 Task: Create in the project AgileCircle and in the Backlog issue 'Implement a new cloud-based human resource information system for a company with advanced employee self-service and benefits management features' a child issue 'Kubernetes cluster node and pod monitoring and optimization', and assign it to team member softage.1@softage.net. Create in the project AgileCircle and in the Backlog issue 'Integrate a new chatbot feature into an existing customer service portal to enhance customer support and response time' a child issue 'Integration with health information systems', and assign it to team member softage.2@softage.net
Action: Mouse moved to (221, 66)
Screenshot: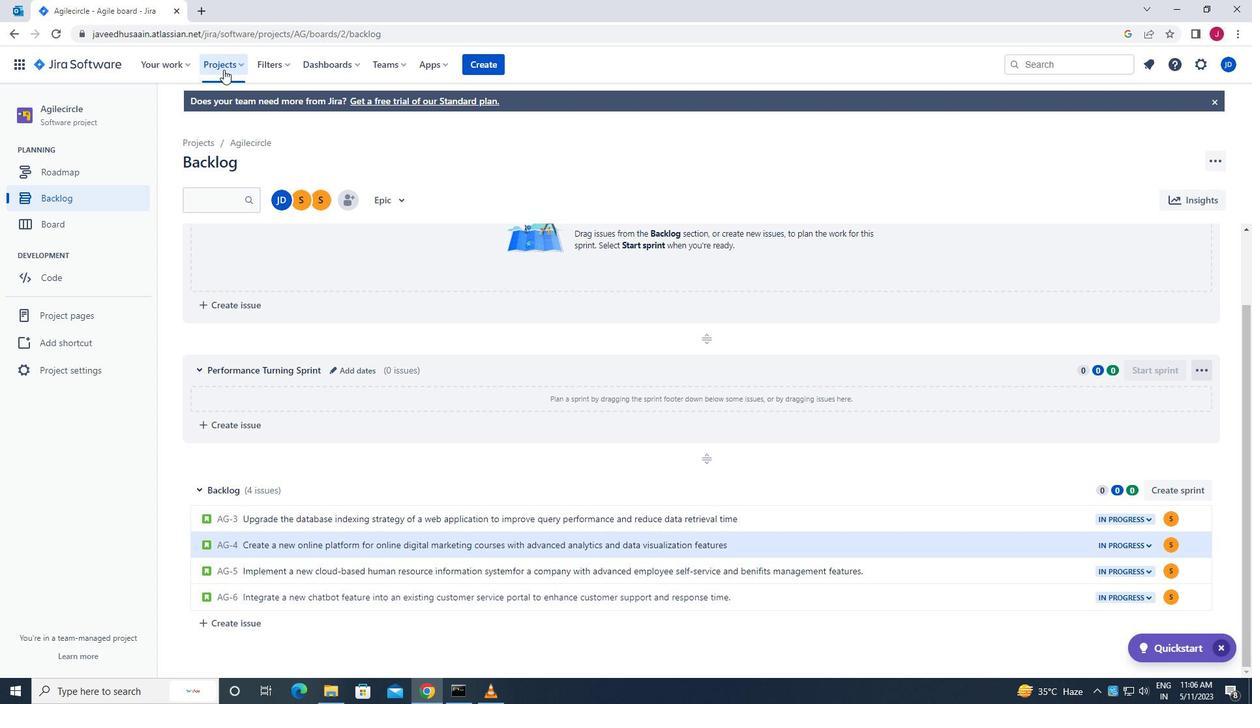 
Action: Mouse pressed left at (221, 66)
Screenshot: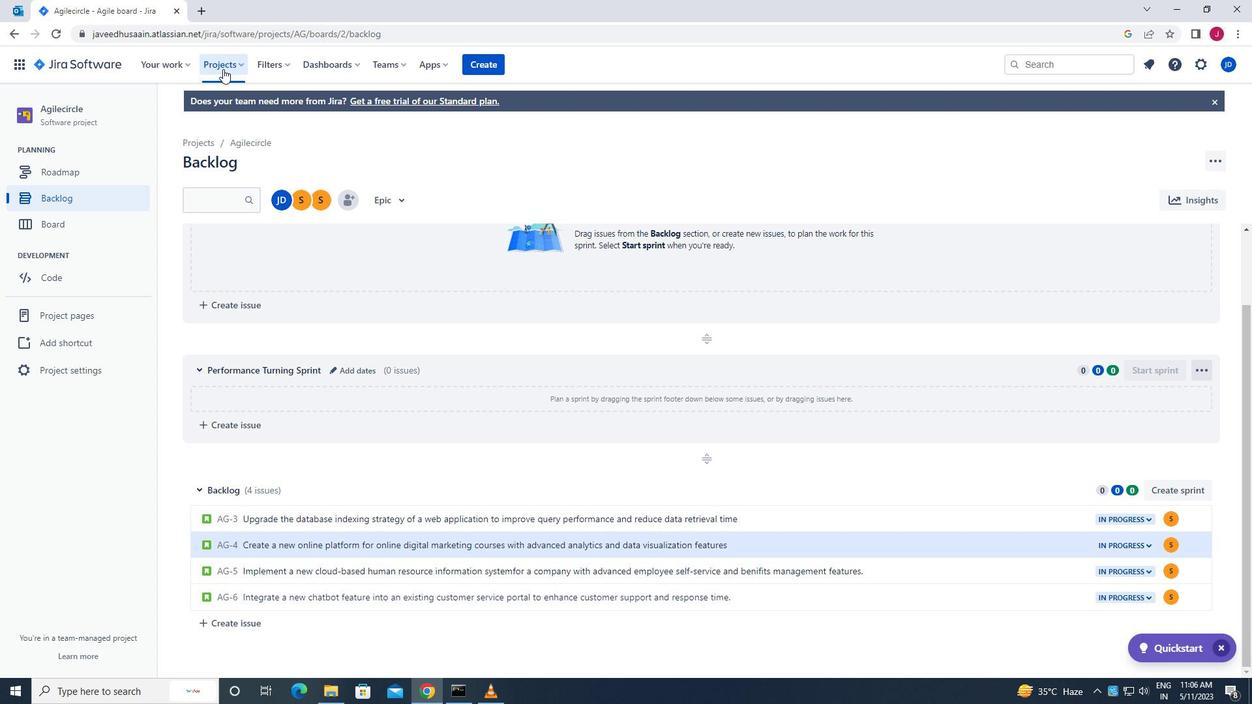 
Action: Mouse moved to (255, 122)
Screenshot: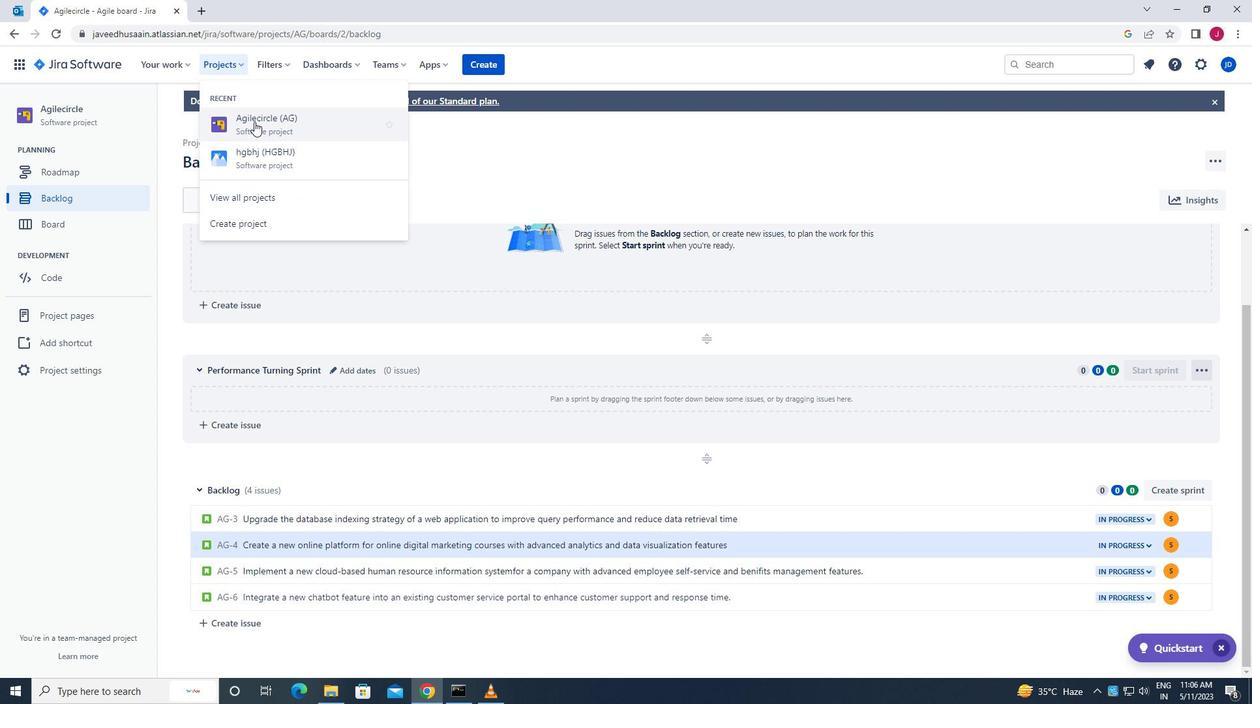 
Action: Mouse pressed left at (255, 122)
Screenshot: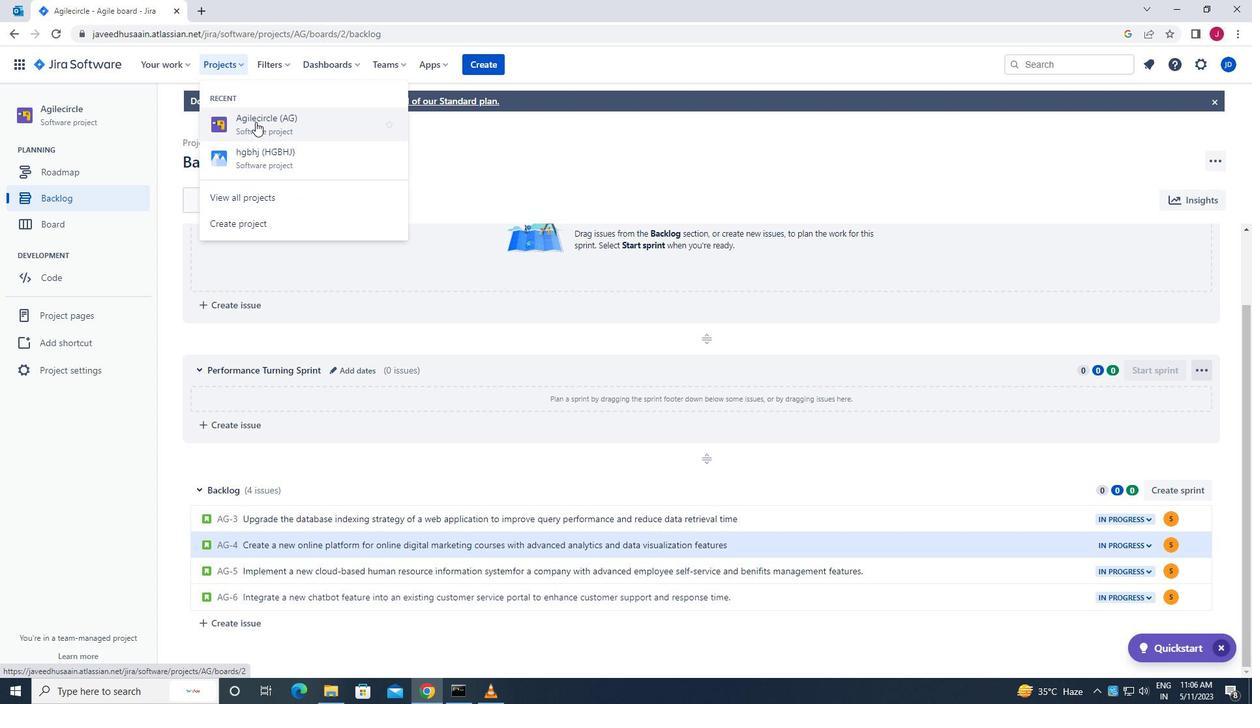 
Action: Mouse moved to (117, 201)
Screenshot: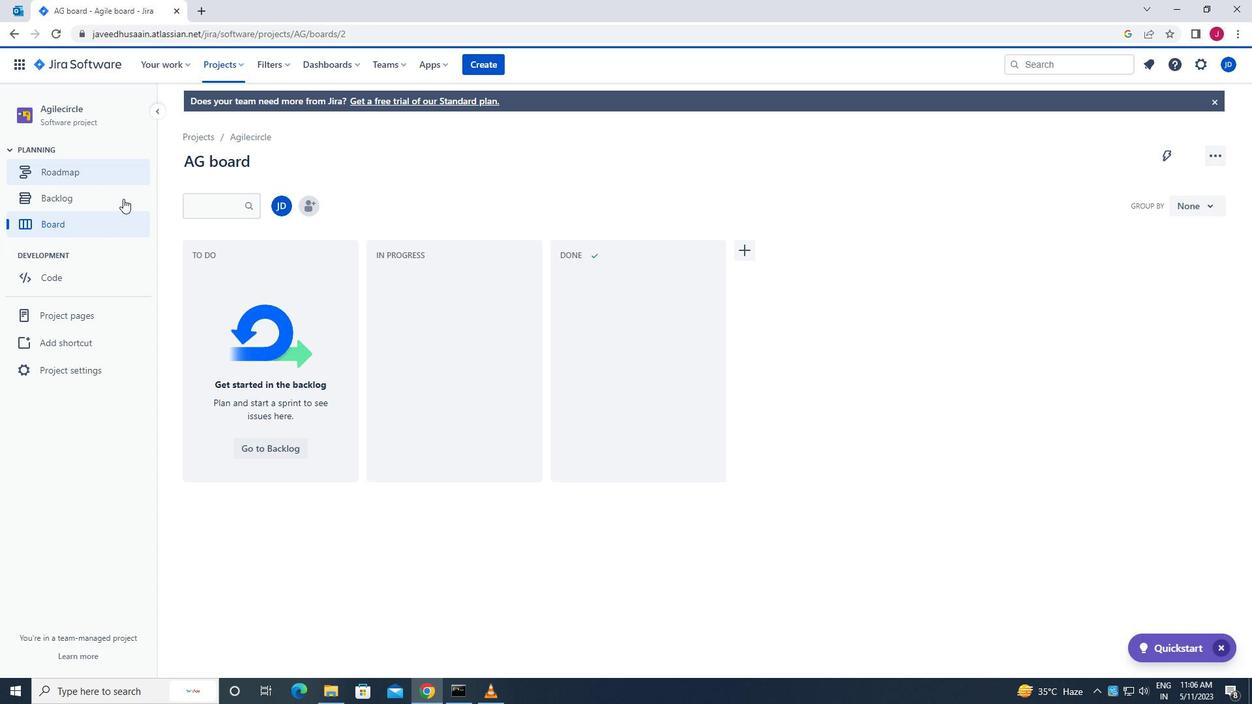 
Action: Mouse pressed left at (117, 201)
Screenshot: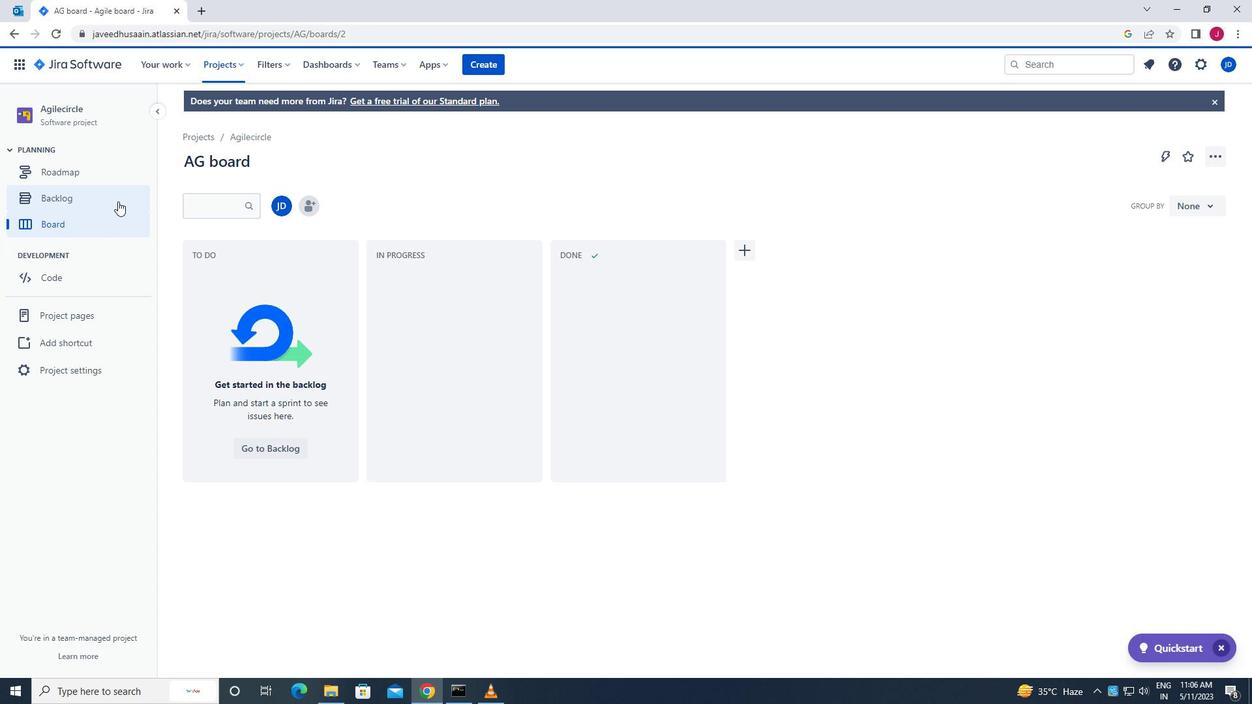 
Action: Mouse moved to (532, 427)
Screenshot: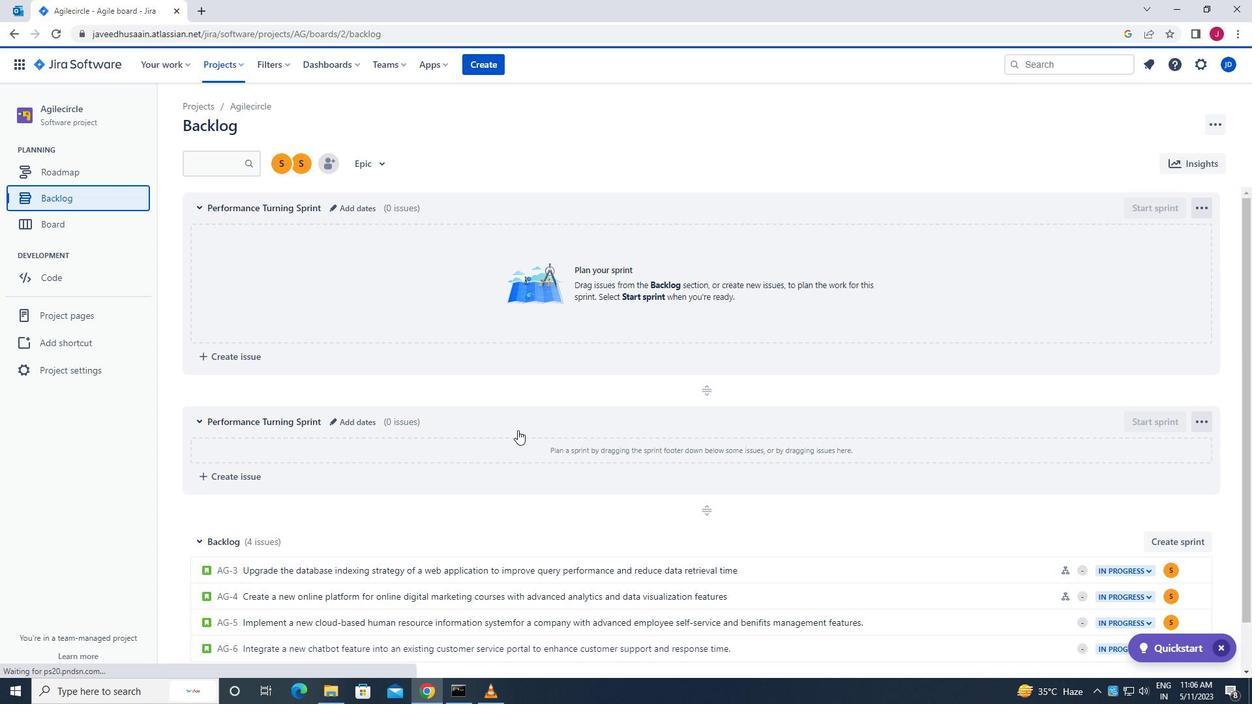 
Action: Mouse scrolled (532, 426) with delta (0, 0)
Screenshot: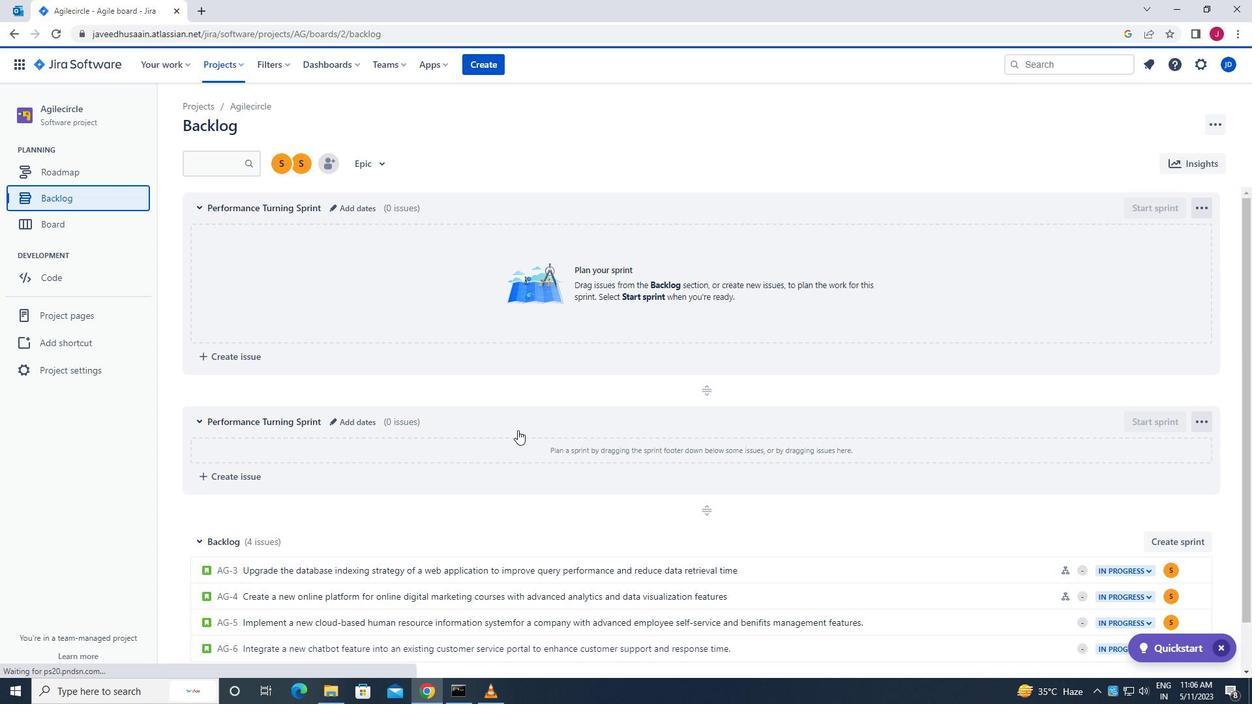 
Action: Mouse scrolled (532, 426) with delta (0, 0)
Screenshot: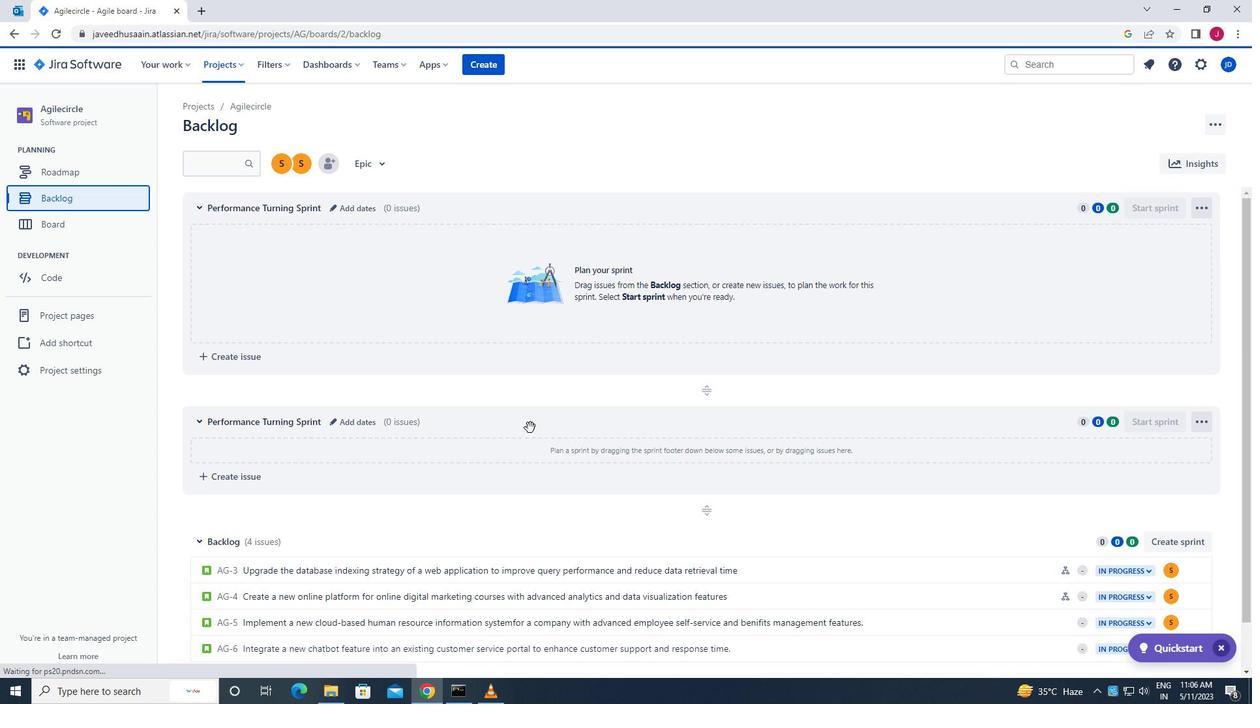 
Action: Mouse scrolled (532, 426) with delta (0, 0)
Screenshot: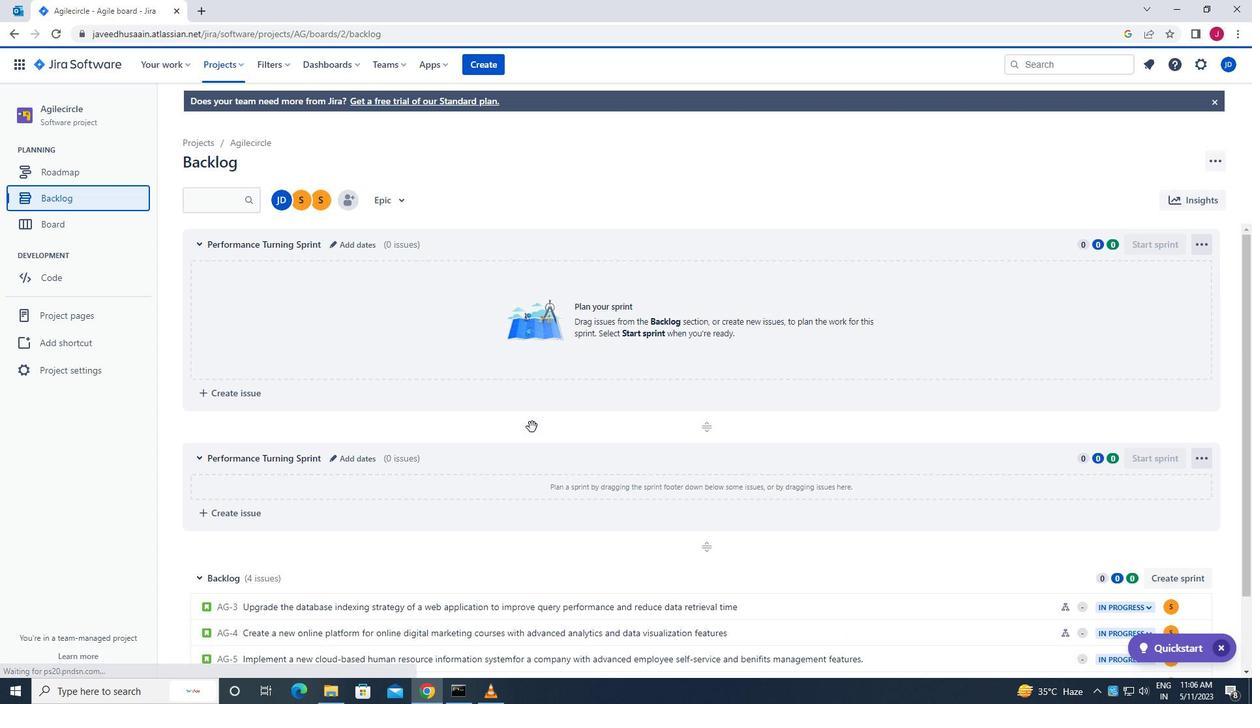 
Action: Mouse scrolled (532, 426) with delta (0, 0)
Screenshot: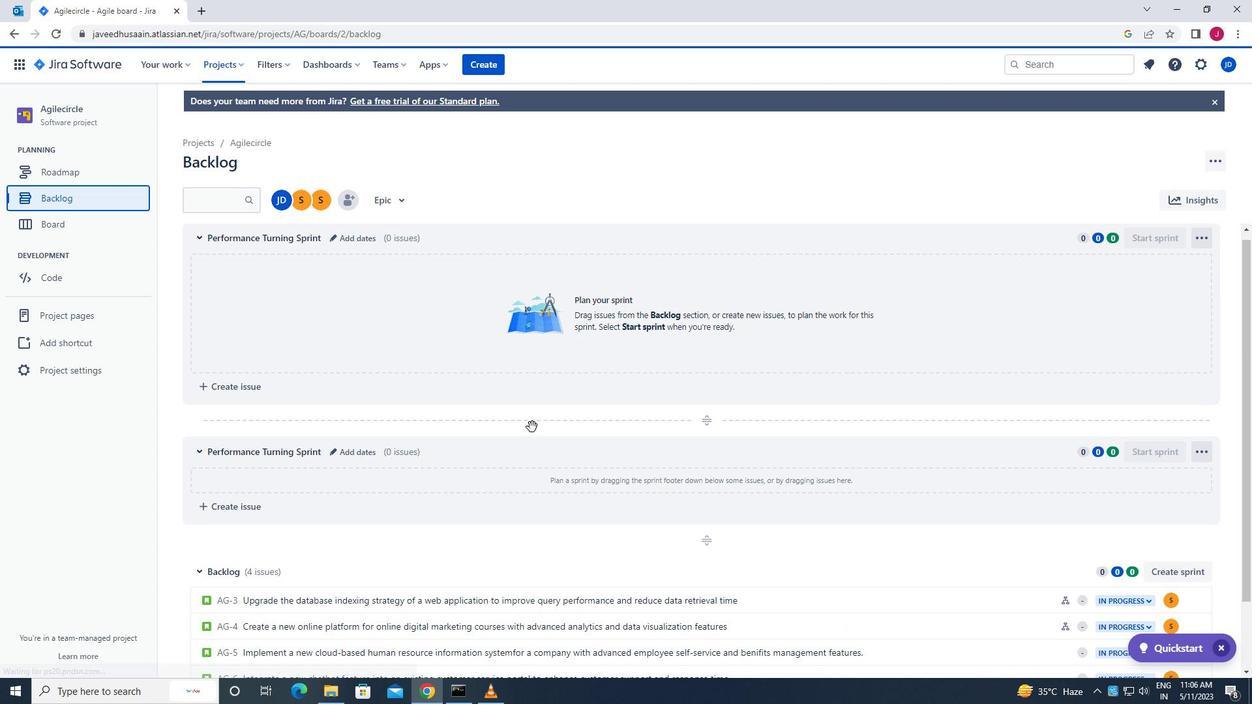 
Action: Mouse scrolled (532, 426) with delta (0, 0)
Screenshot: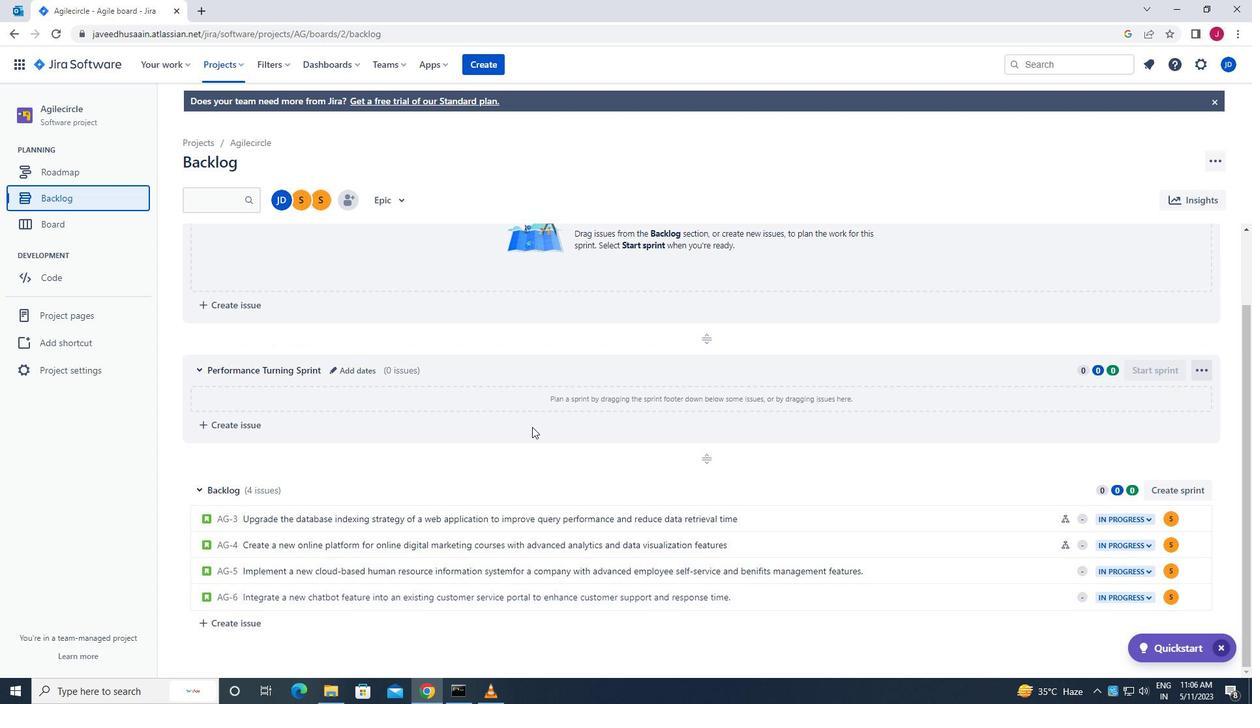 
Action: Mouse scrolled (532, 426) with delta (0, 0)
Screenshot: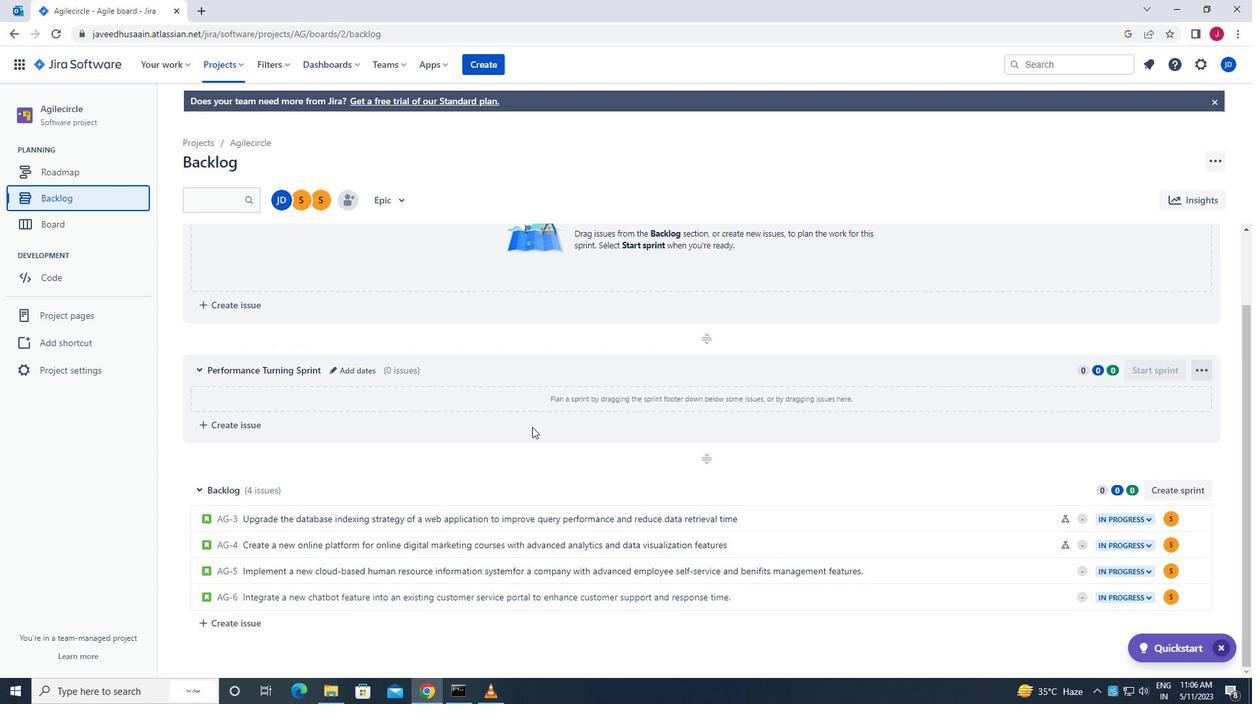 
Action: Mouse moved to (960, 572)
Screenshot: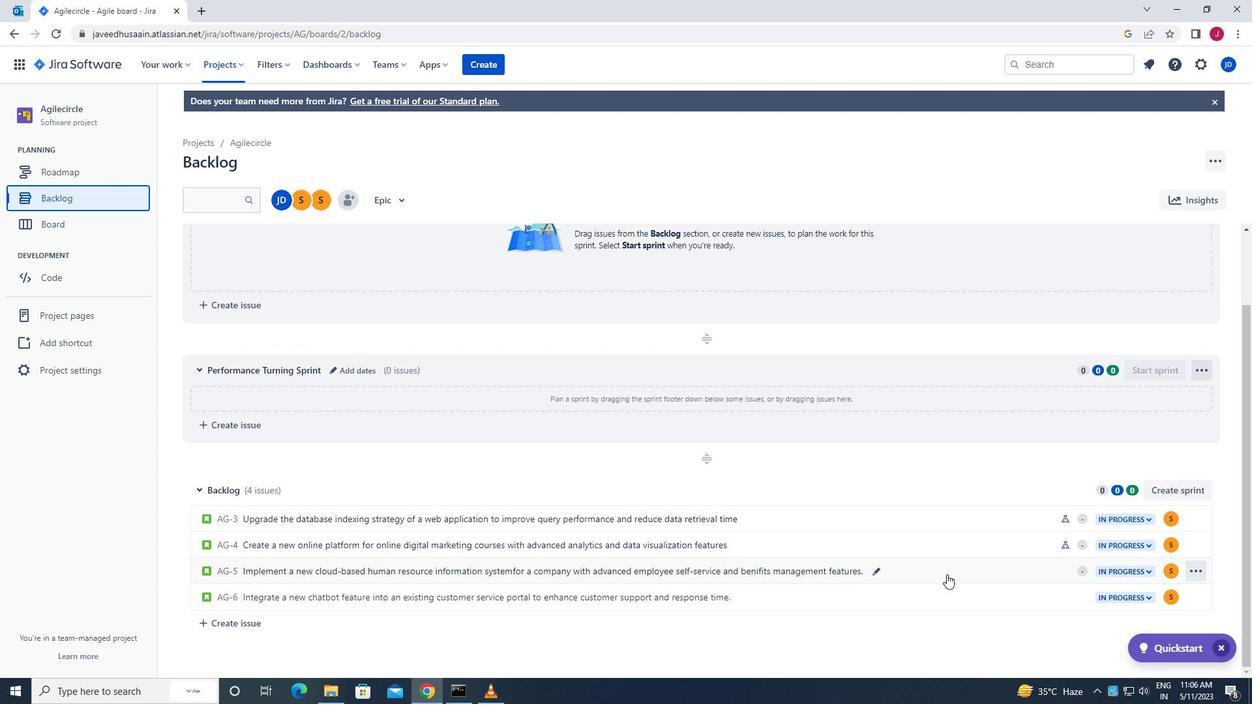 
Action: Mouse pressed left at (960, 572)
Screenshot: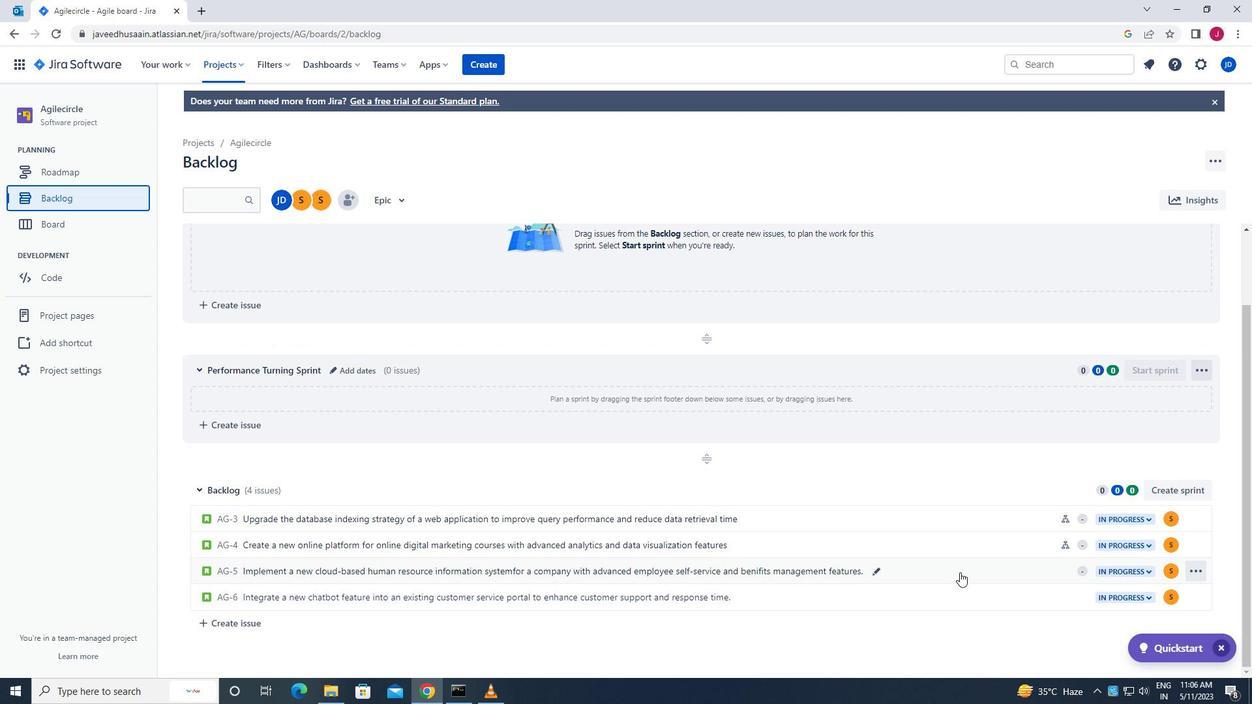 
Action: Mouse moved to (1019, 375)
Screenshot: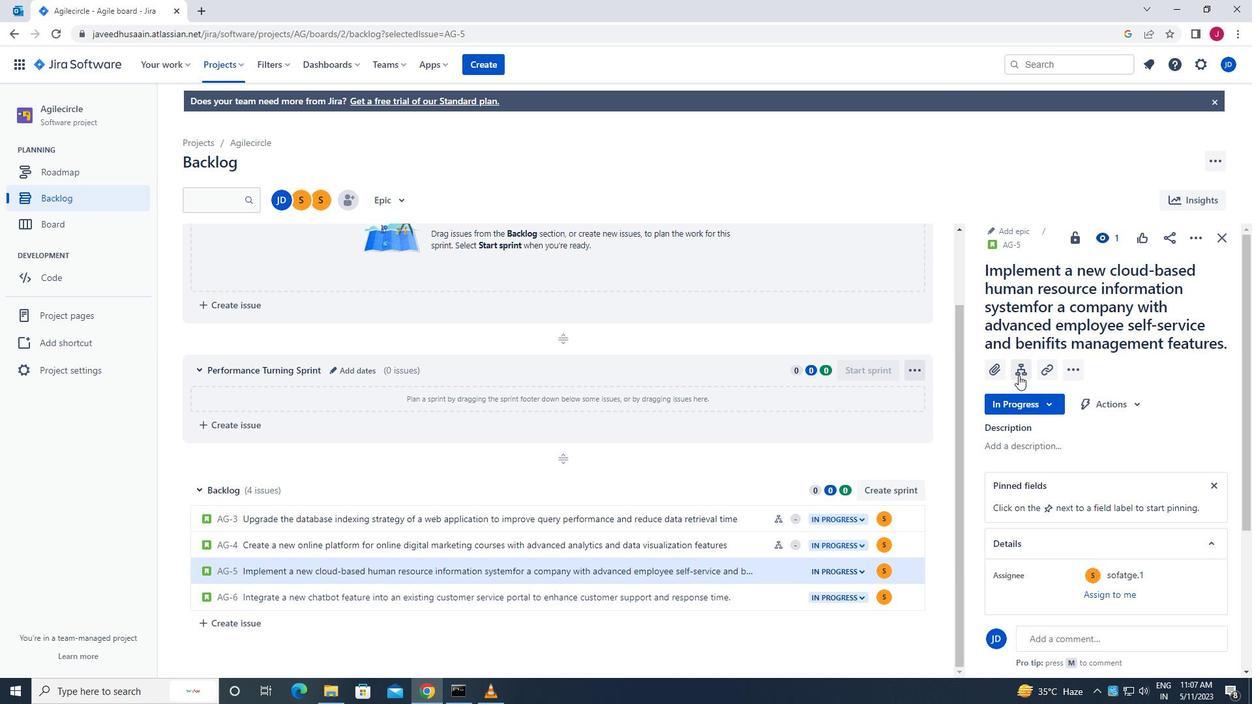 
Action: Mouse pressed left at (1019, 375)
Screenshot: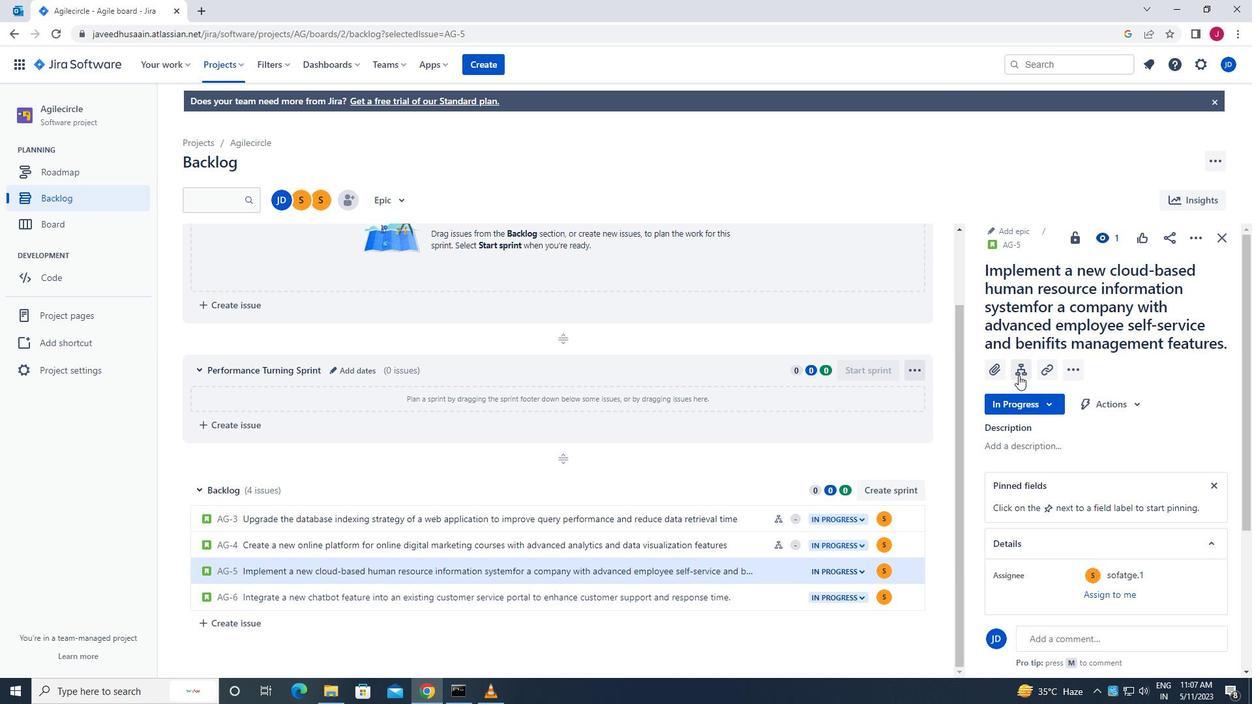 
Action: Mouse moved to (1025, 437)
Screenshot: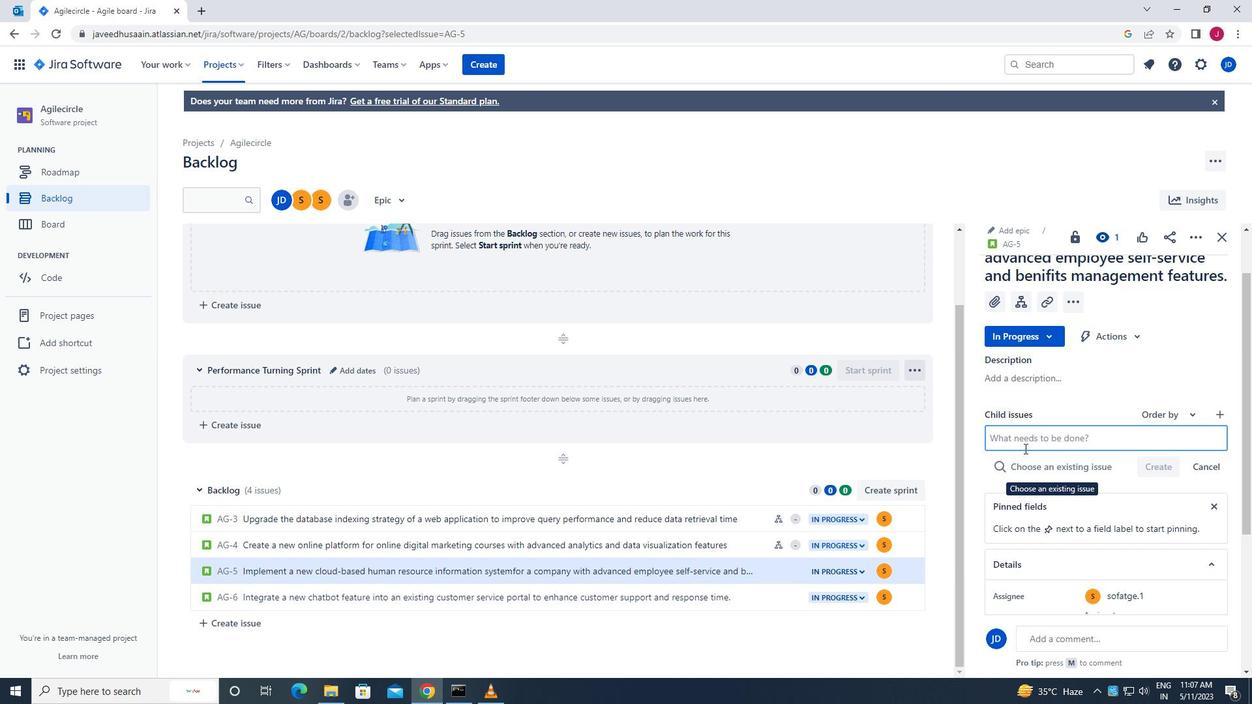 
Action: Mouse pressed left at (1025, 437)
Screenshot: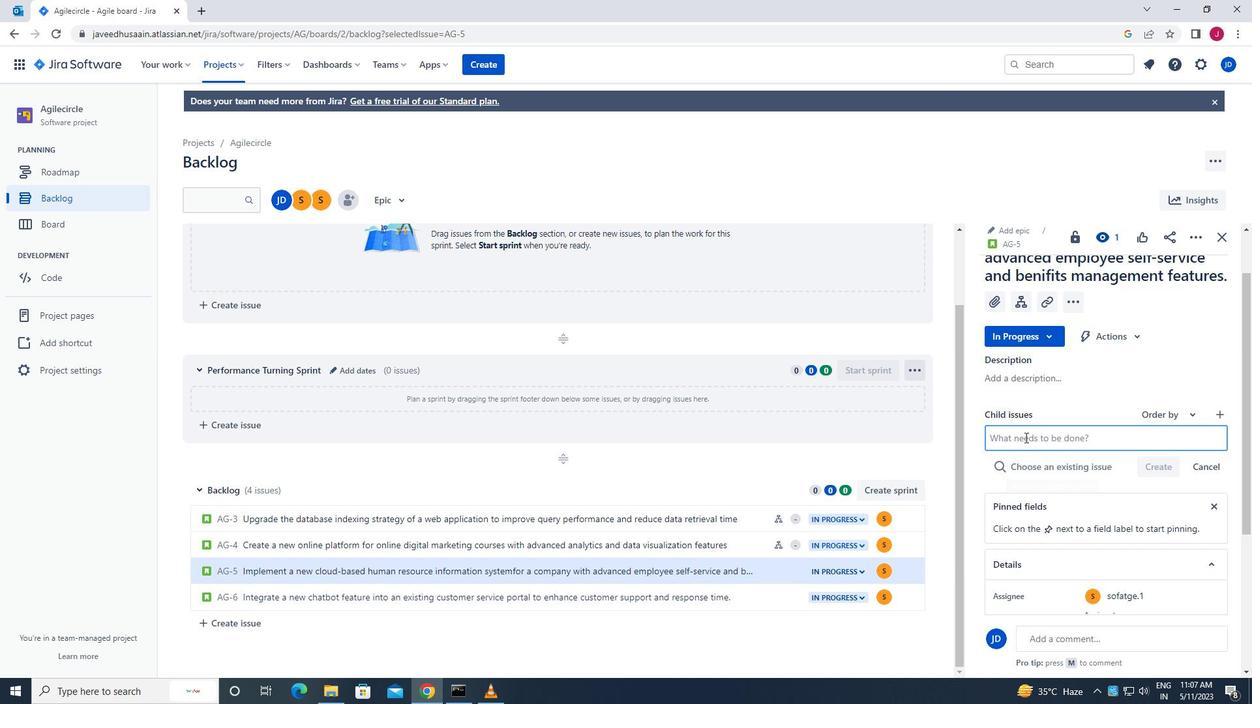 
Action: Key pressed <Key.caps_lock>k<Key.backspace><Key.caps_lock>k<Key.caps_lock>ubernetes<Key.space>cli<Key.backspace>uster<Key.space>node<Key.space>and<Key.space>pod<Key.space>monitoring<Key.space>and<Key.space>optimization<Key.enter>
Screenshot: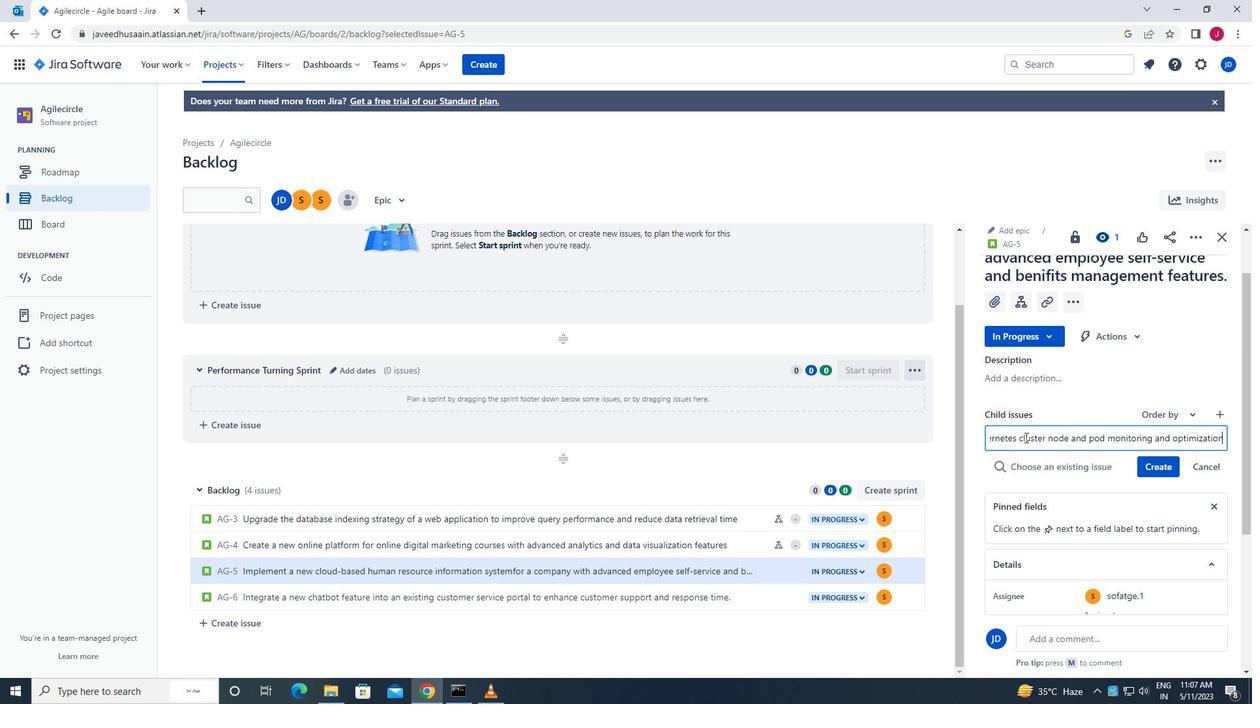 
Action: Mouse moved to (1170, 444)
Screenshot: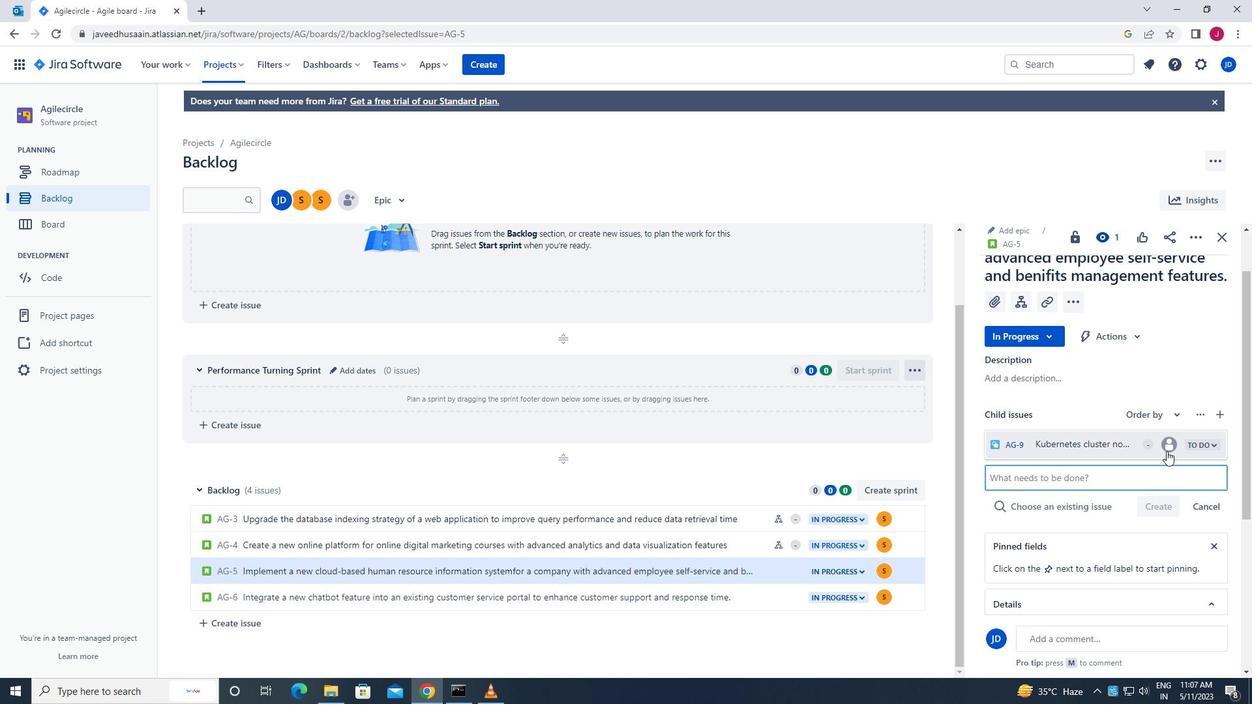 
Action: Mouse pressed left at (1170, 444)
Screenshot: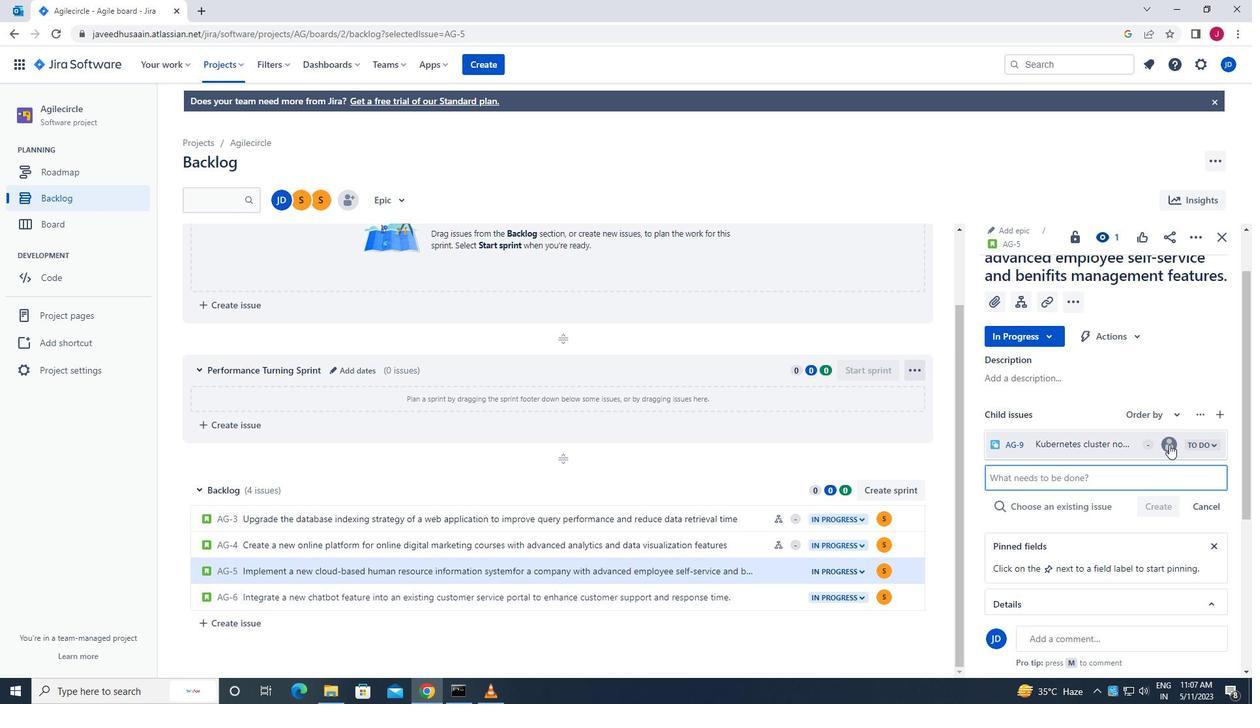 
Action: Mouse moved to (1046, 482)
Screenshot: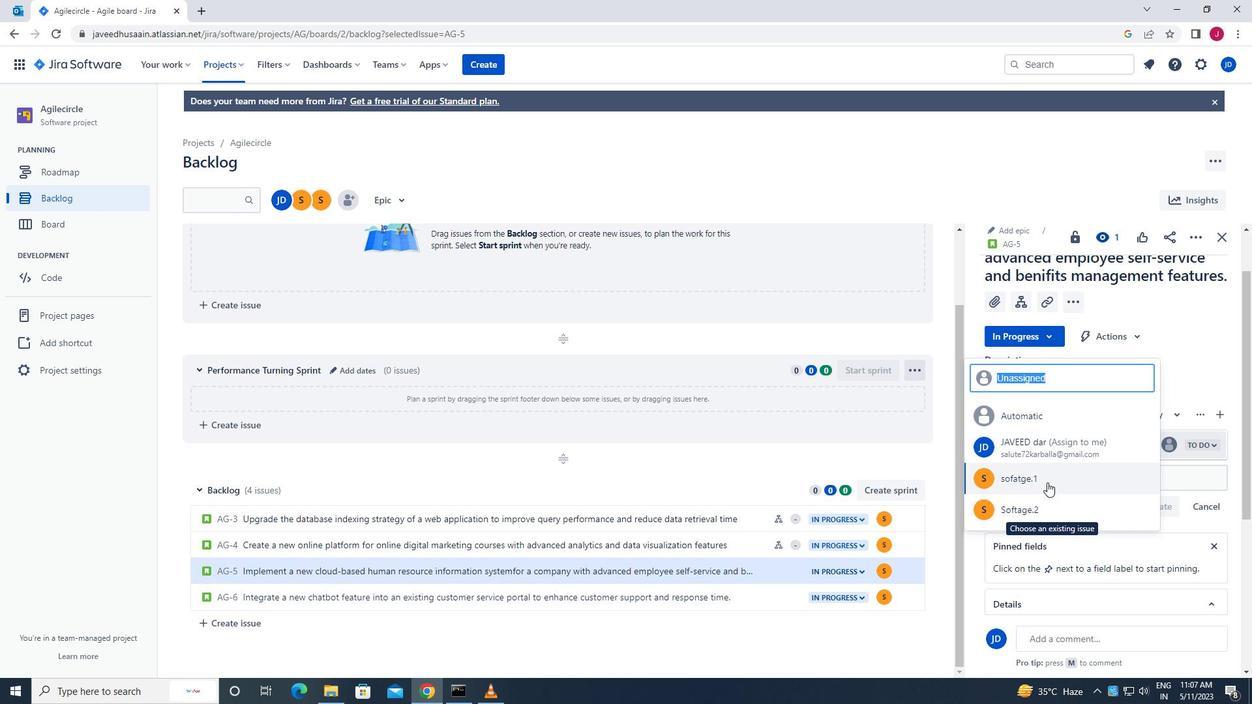 
Action: Mouse pressed left at (1046, 482)
Screenshot: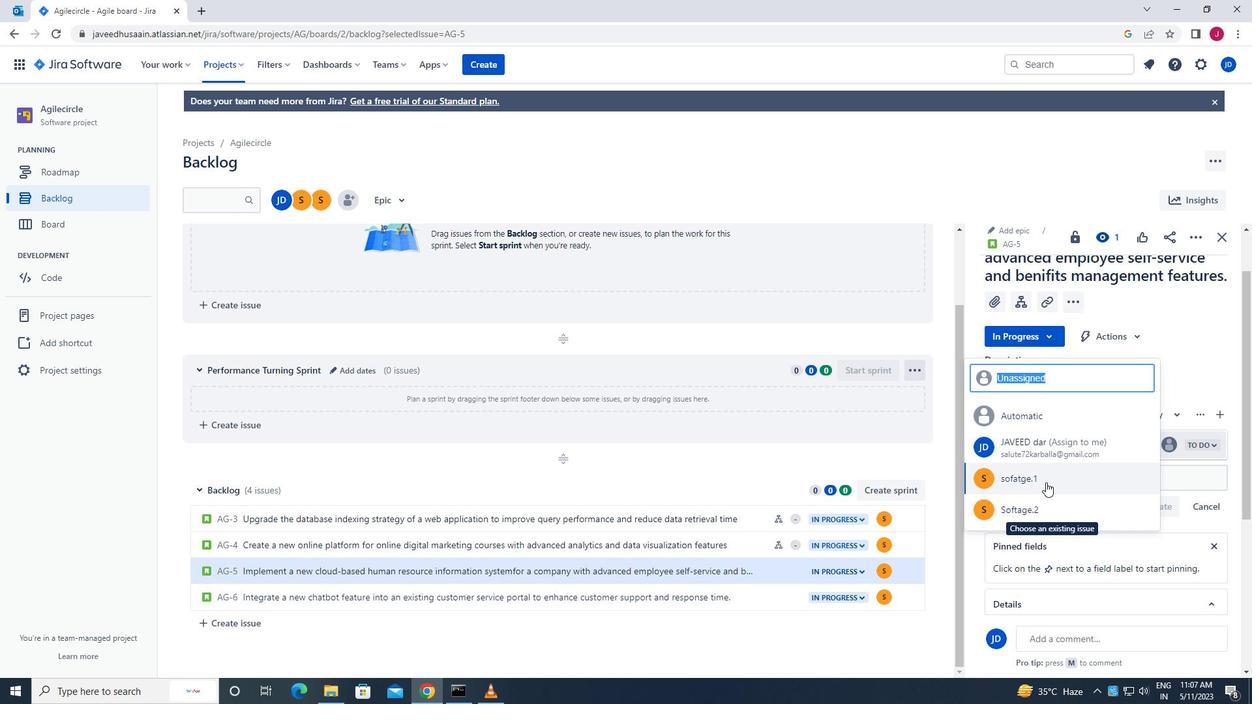 
Action: Mouse moved to (766, 599)
Screenshot: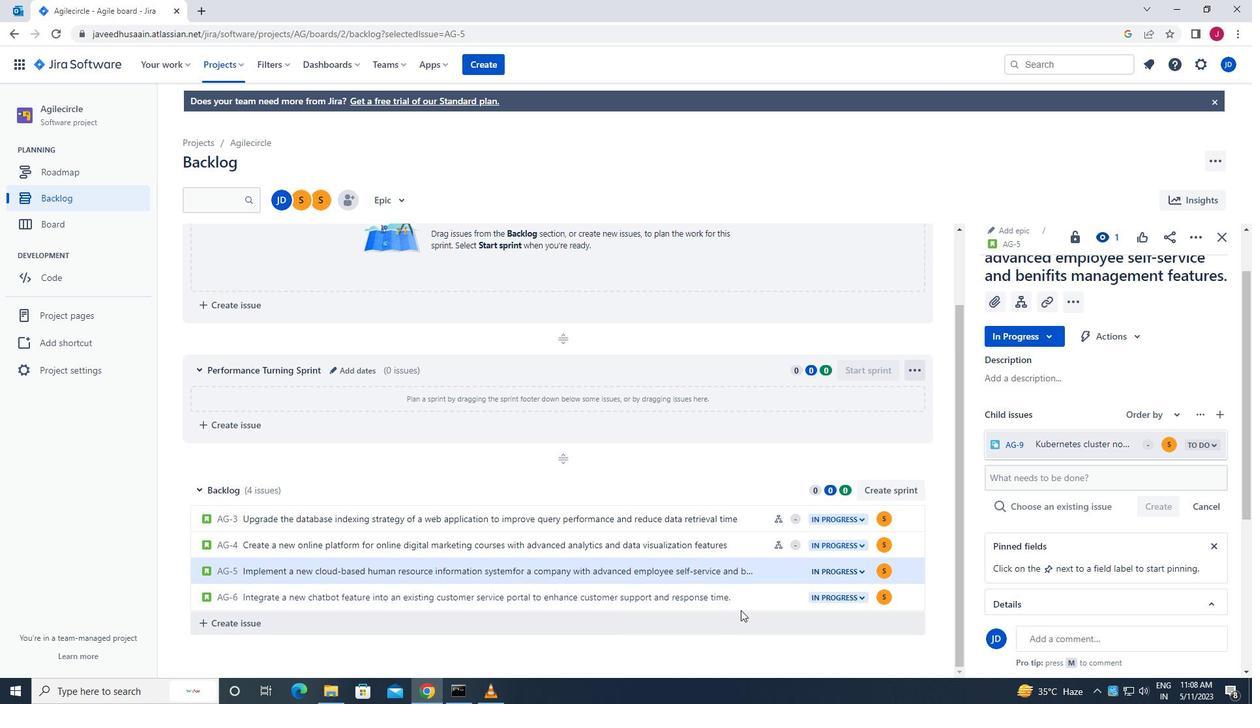 
Action: Mouse pressed left at (766, 599)
Screenshot: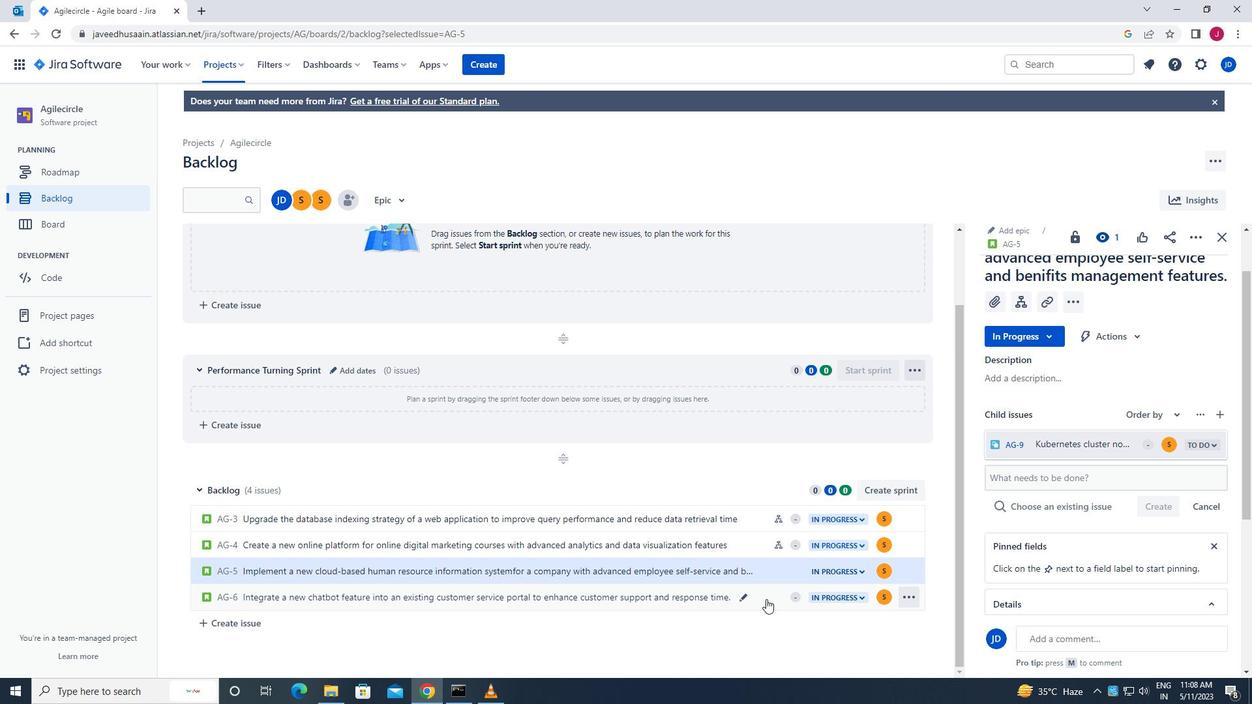 
Action: Mouse moved to (1023, 356)
Screenshot: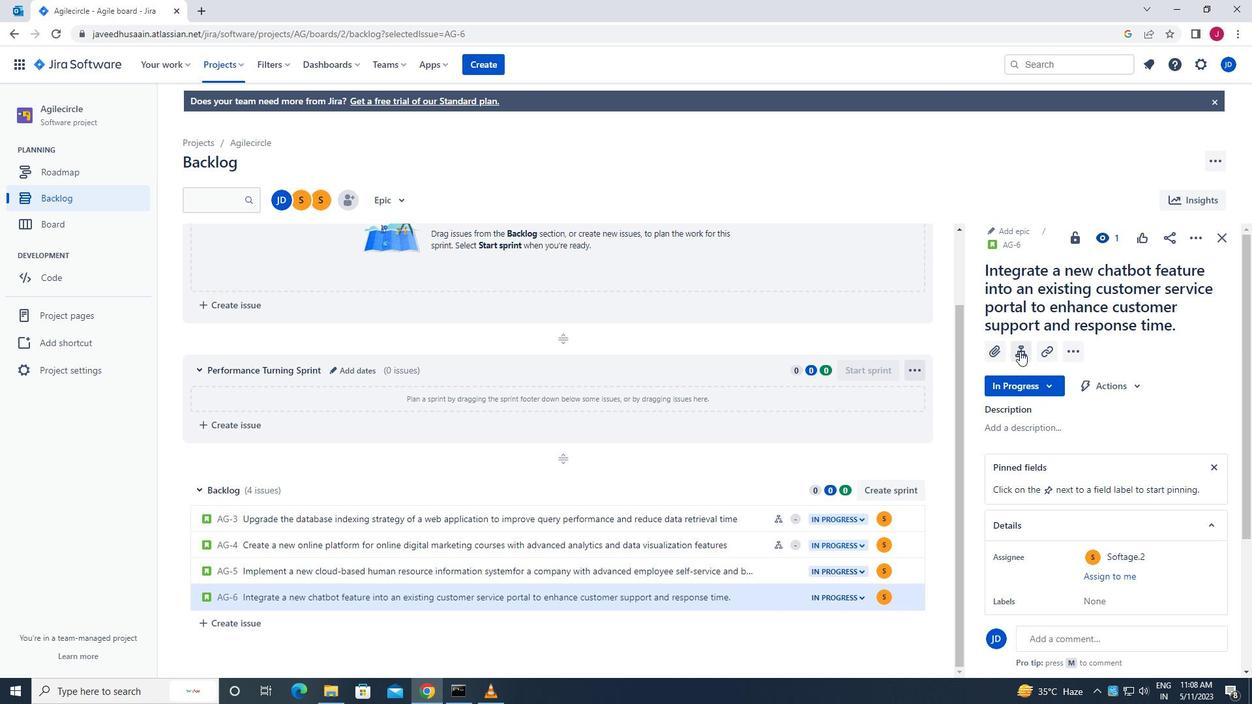 
Action: Mouse pressed left at (1023, 356)
Screenshot: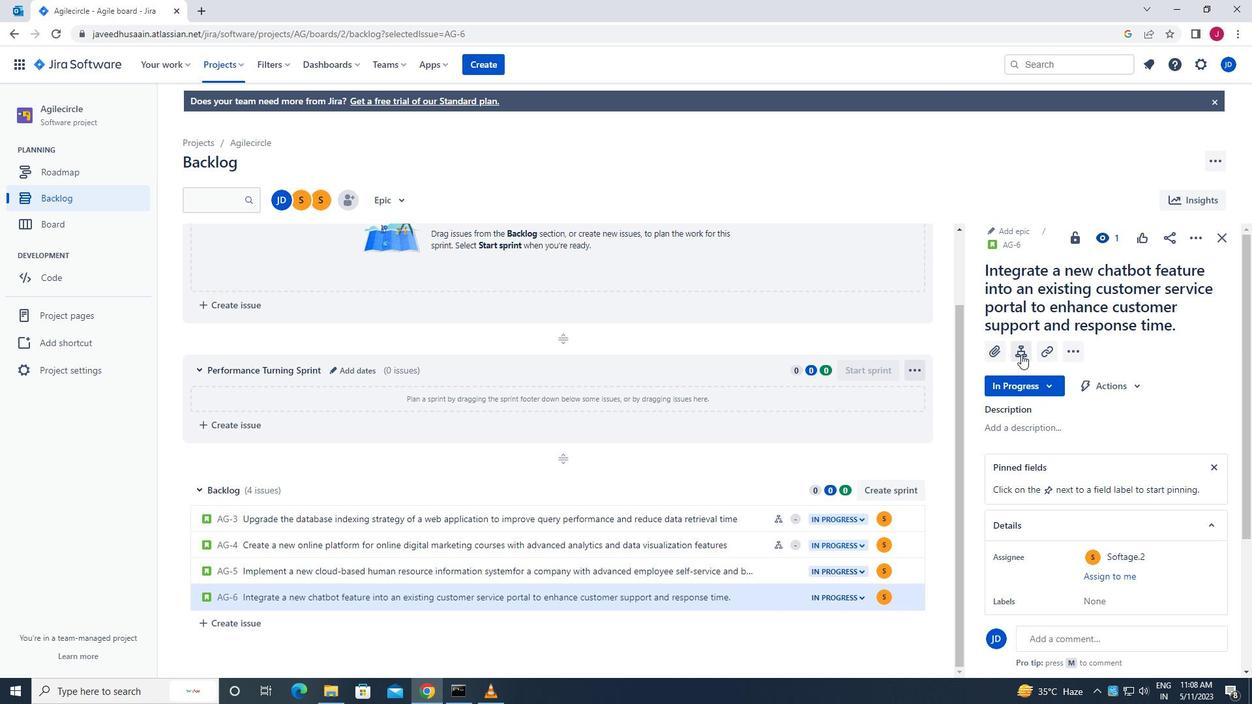 
Action: Mouse moved to (1029, 439)
Screenshot: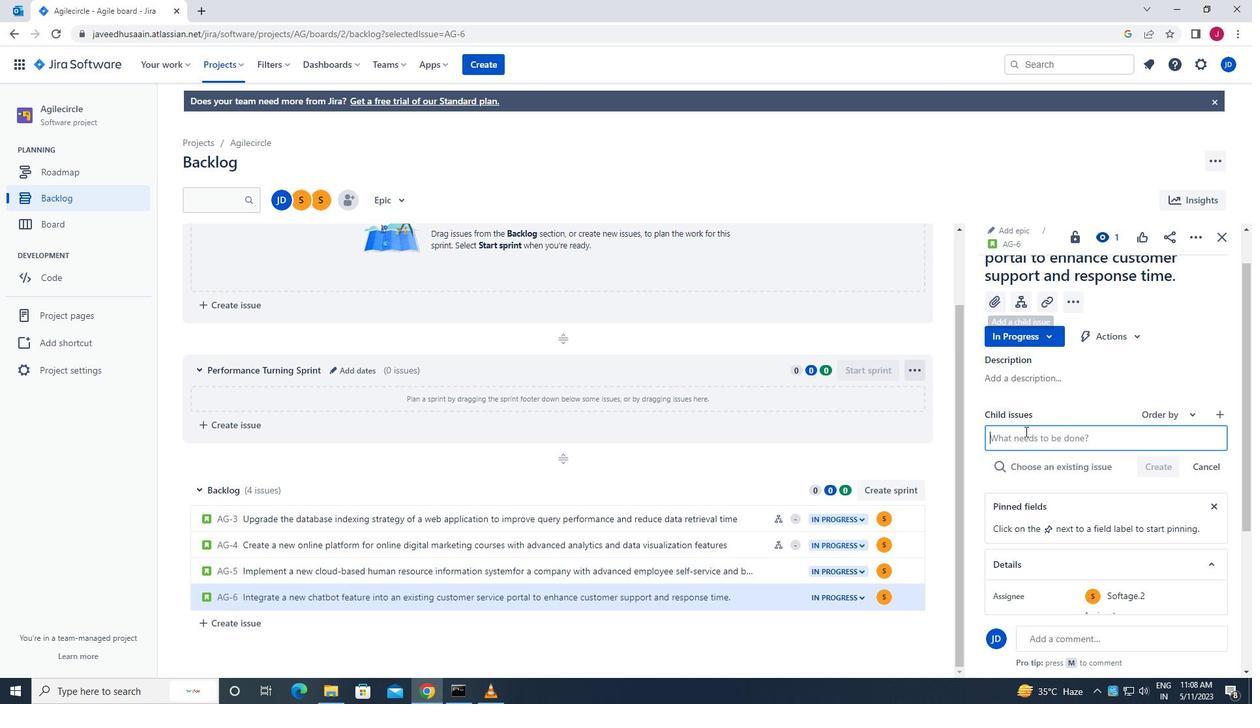 
Action: Mouse pressed left at (1029, 439)
Screenshot: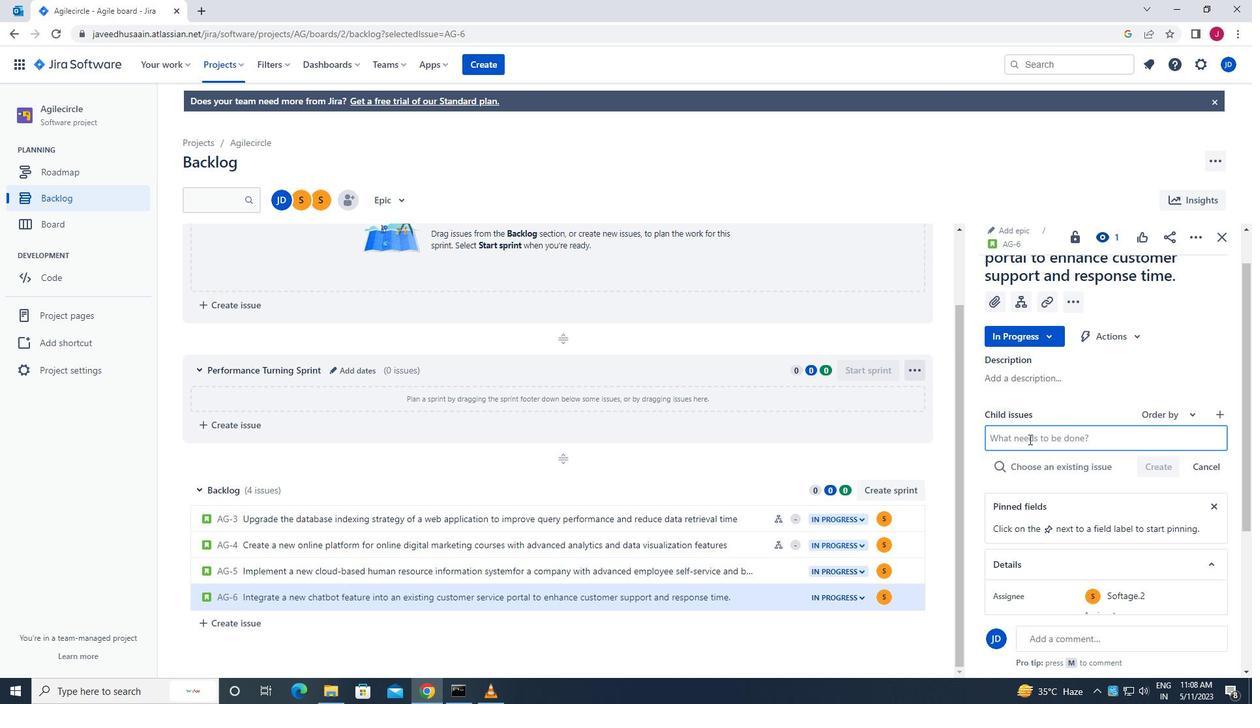 
Action: Key pressed <Key.caps_lock>i<Key.caps_lock>ntr<Key.backspace>egration<Key.space>with<Key.space>health<Key.space>ing<Key.backspace>formation<Key.space>systems<Key.enter>
Screenshot: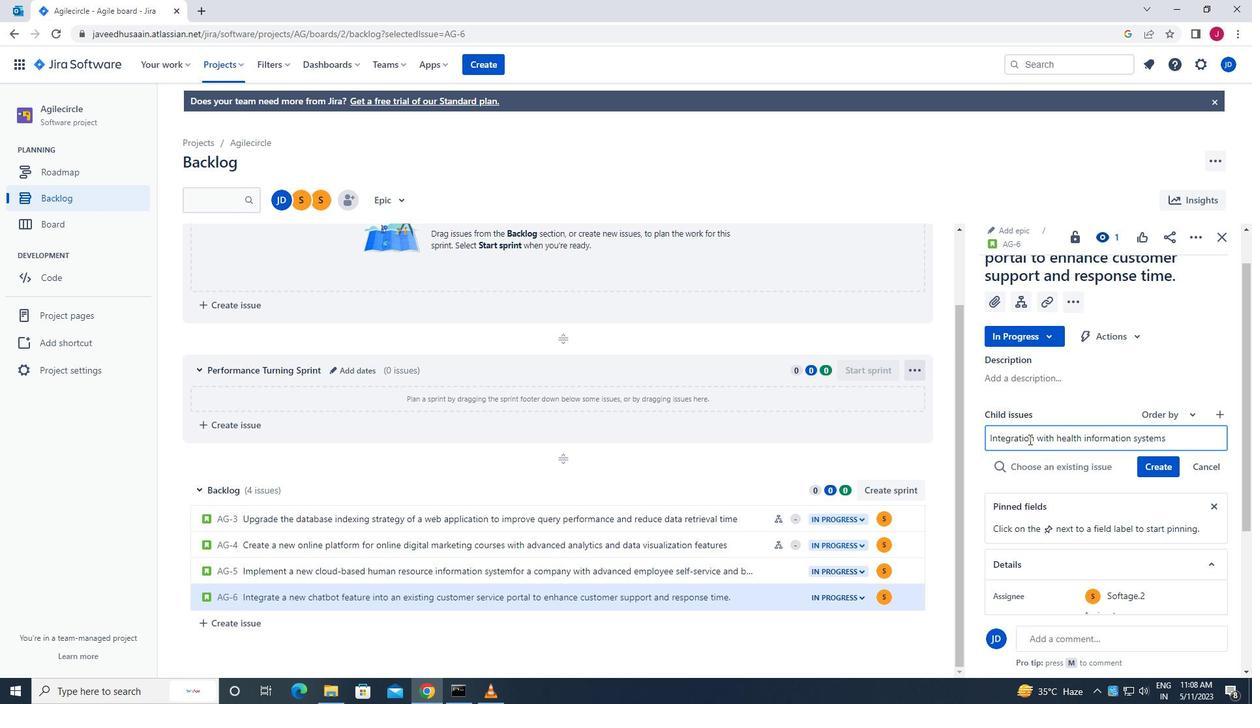 
Action: Mouse moved to (1167, 446)
Screenshot: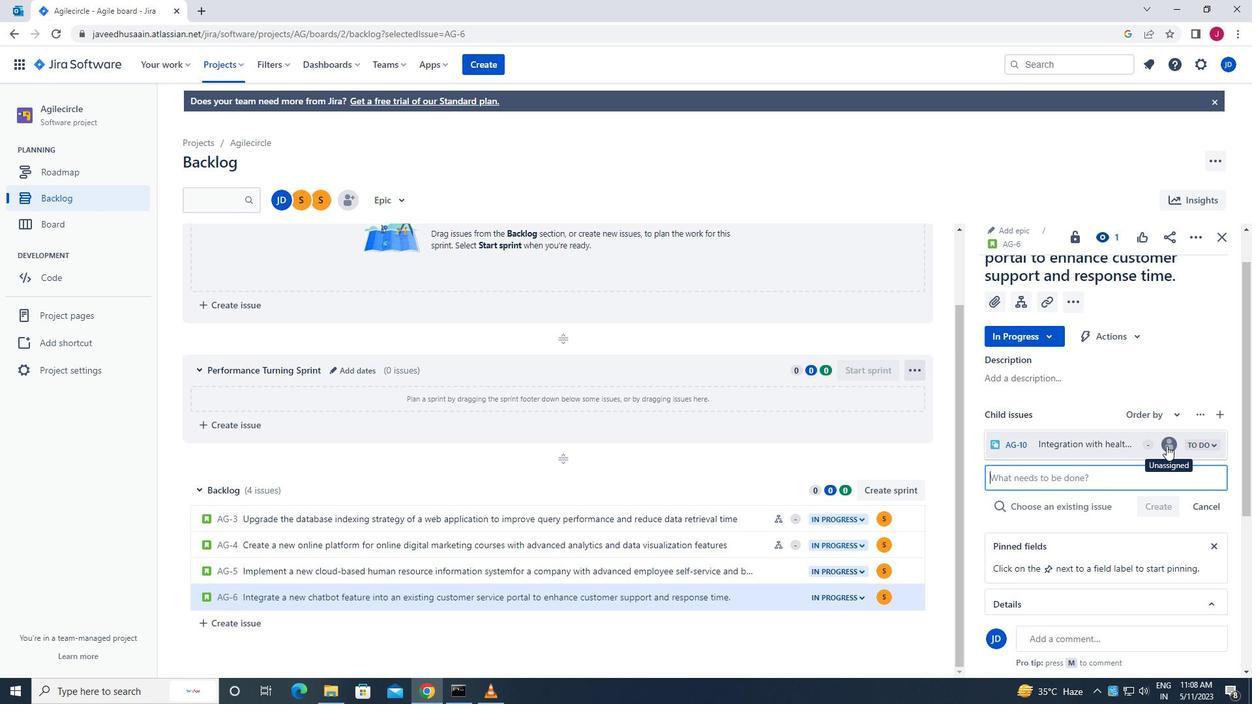 
Action: Mouse pressed left at (1167, 446)
Screenshot: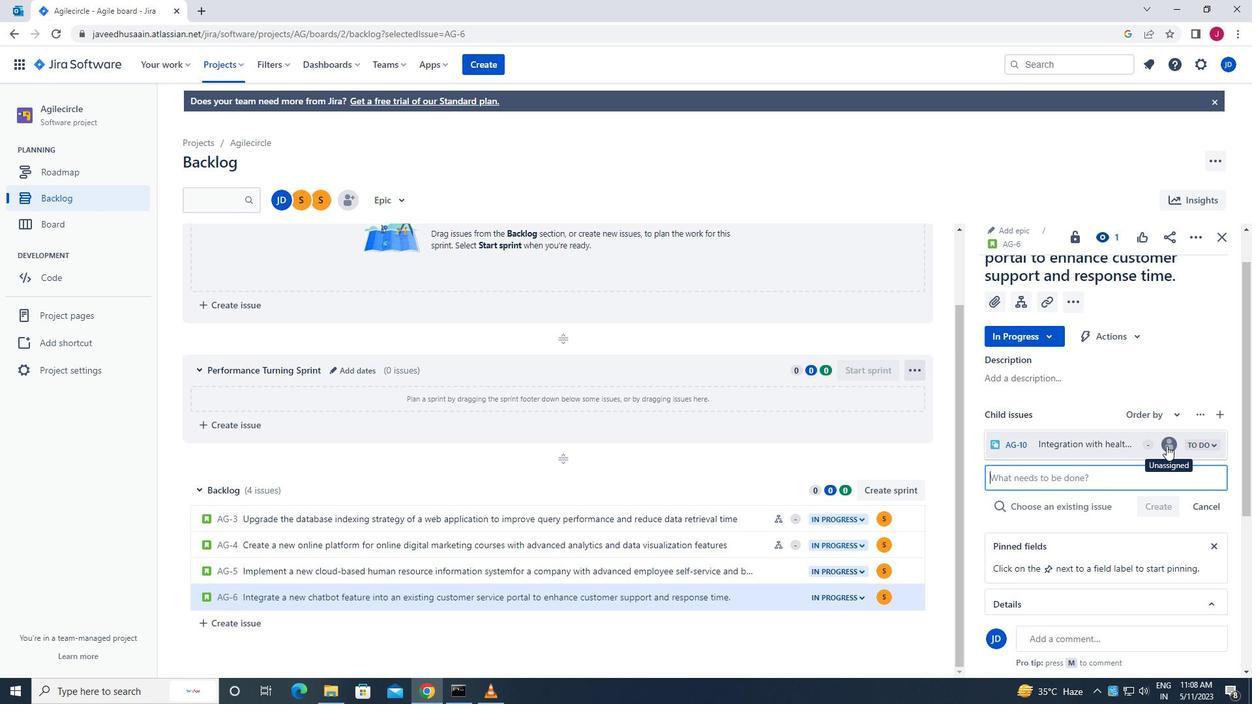 
Action: Mouse moved to (1056, 512)
Screenshot: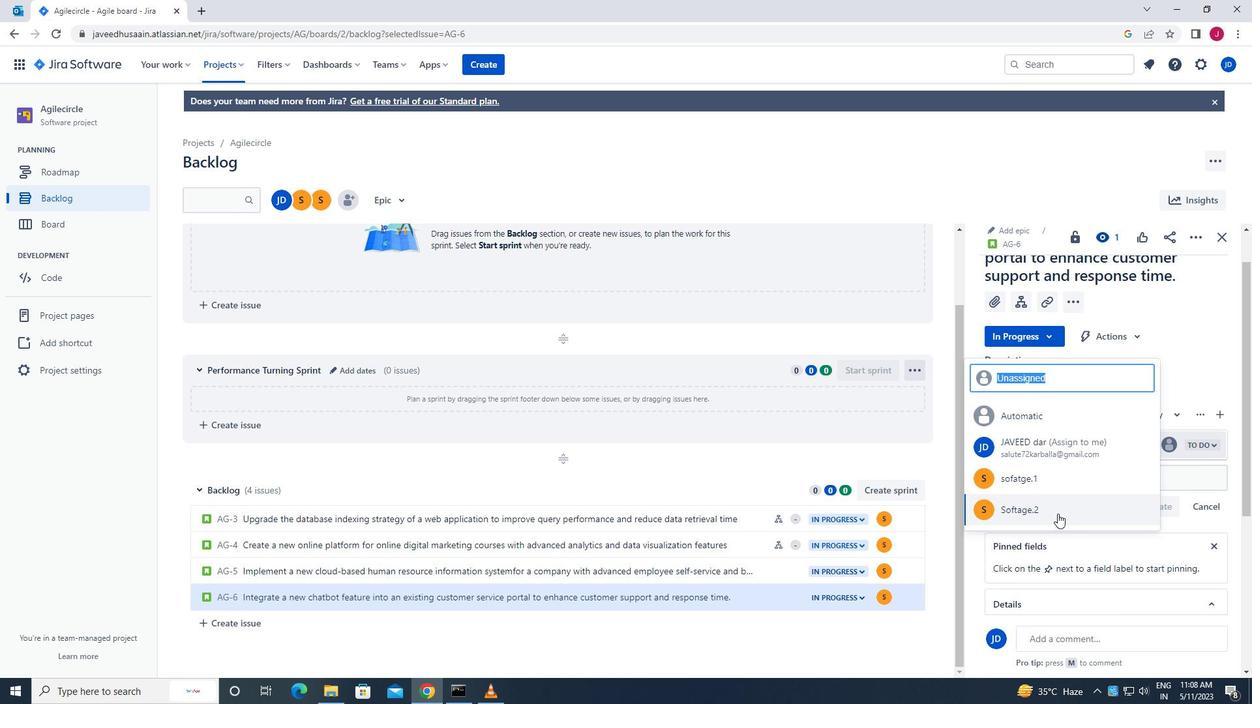 
Action: Mouse pressed left at (1056, 512)
Screenshot: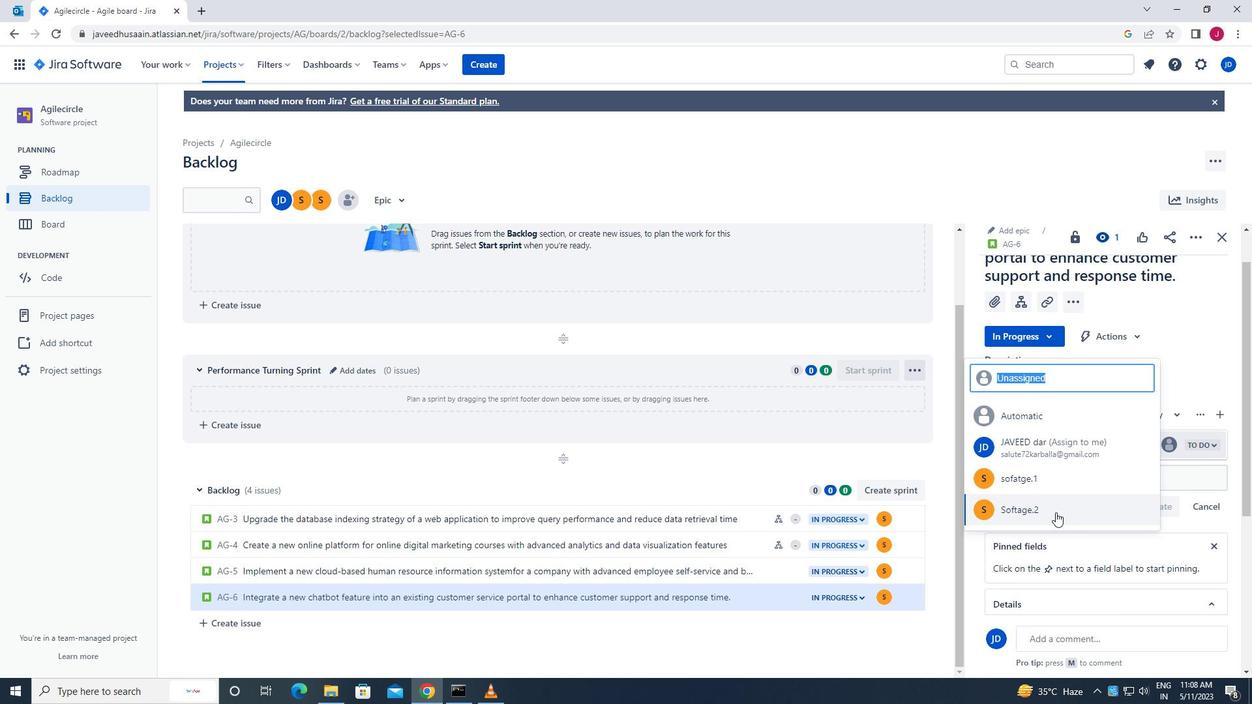 
Action: Mouse moved to (1225, 235)
Screenshot: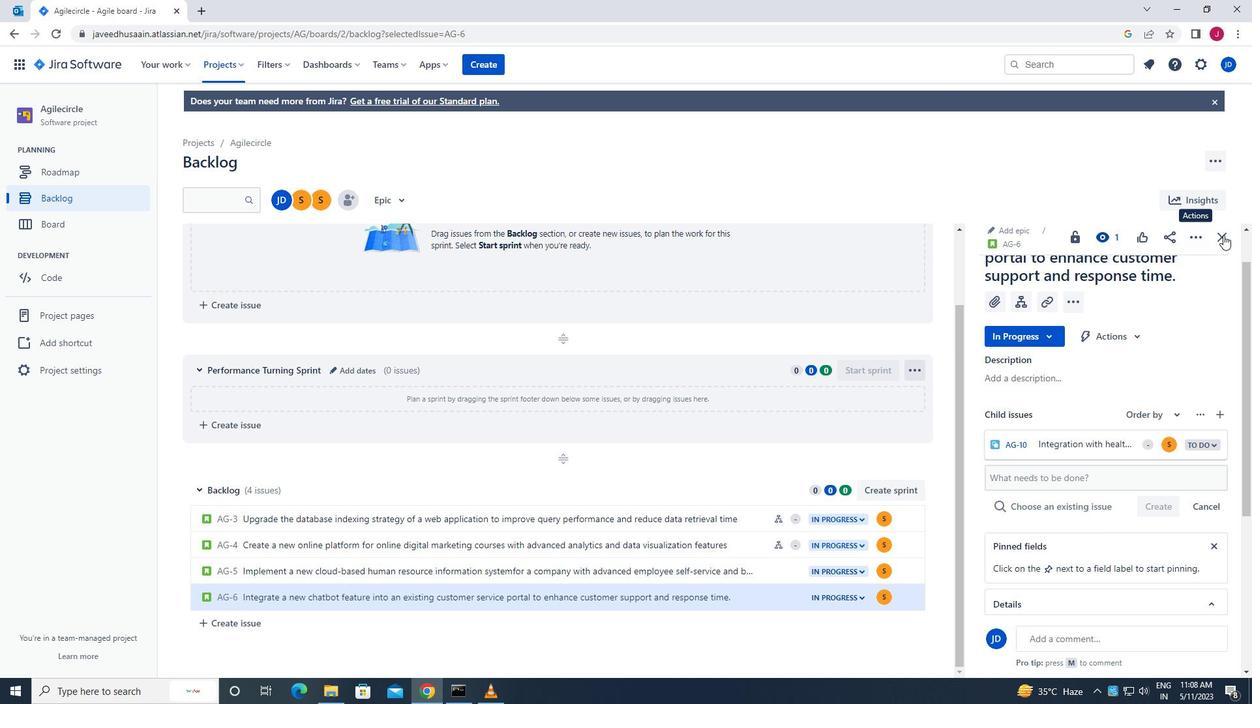 
Action: Mouse pressed left at (1225, 235)
Screenshot: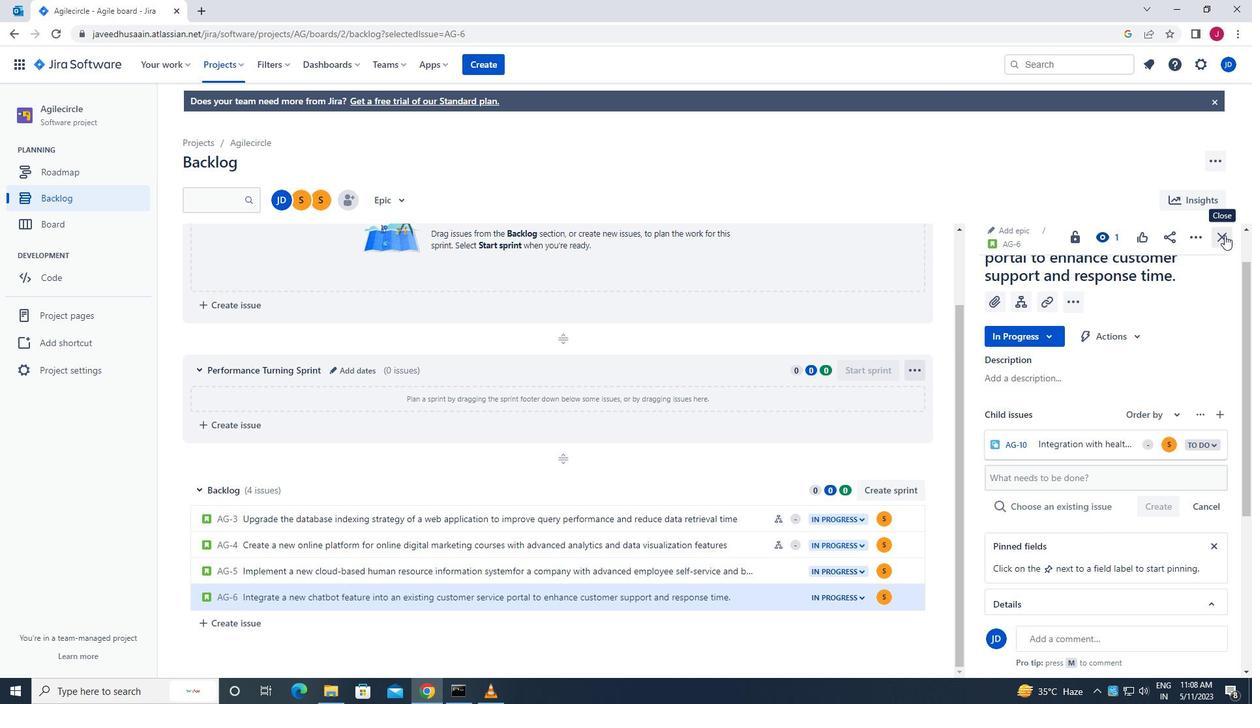 
Action: Mouse moved to (1105, 387)
Screenshot: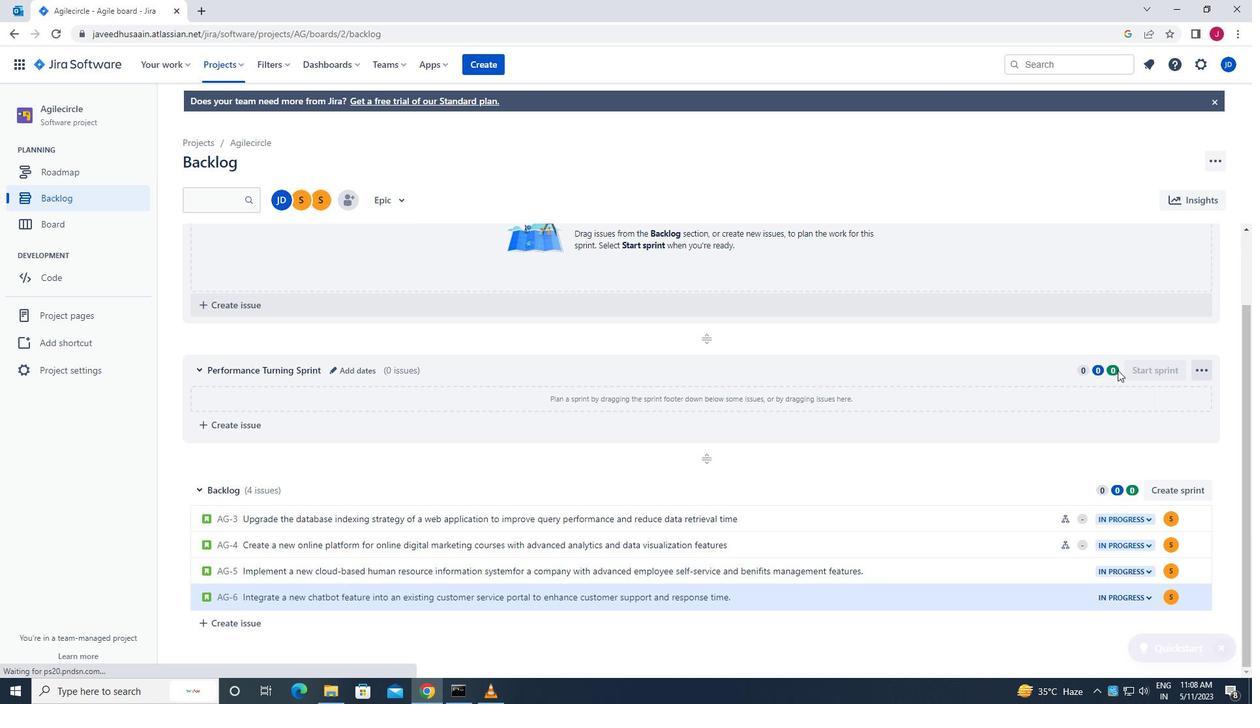 
